 Task: Add Sprouts Organic Tomato Paste to the cart.
Action: Mouse pressed left at (20, 82)
Screenshot: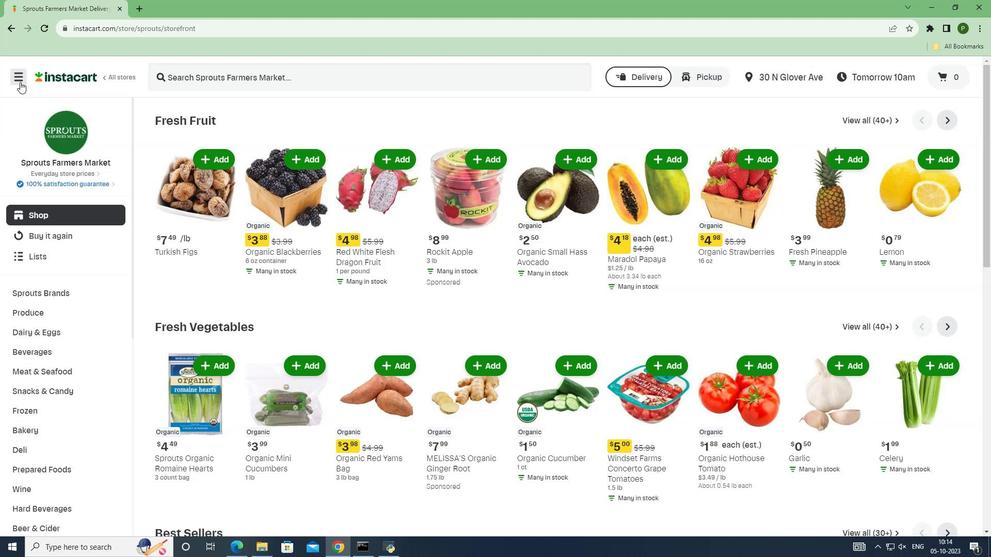 
Action: Mouse moved to (54, 289)
Screenshot: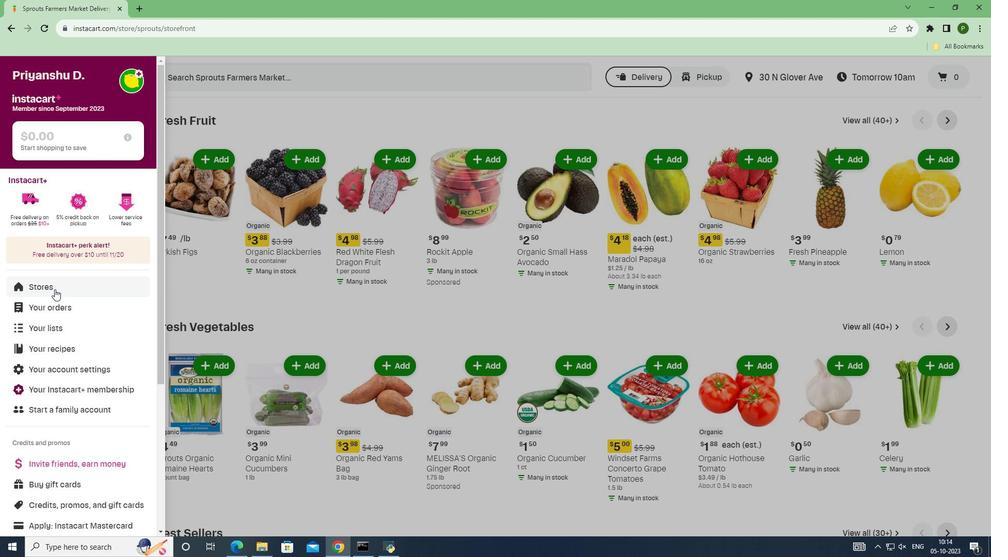 
Action: Mouse pressed left at (54, 289)
Screenshot: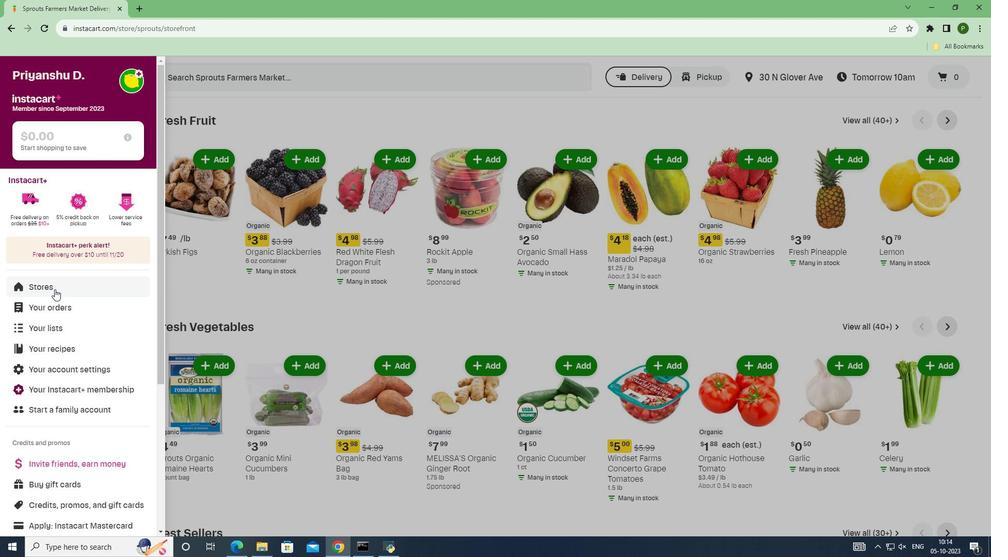 
Action: Mouse moved to (226, 122)
Screenshot: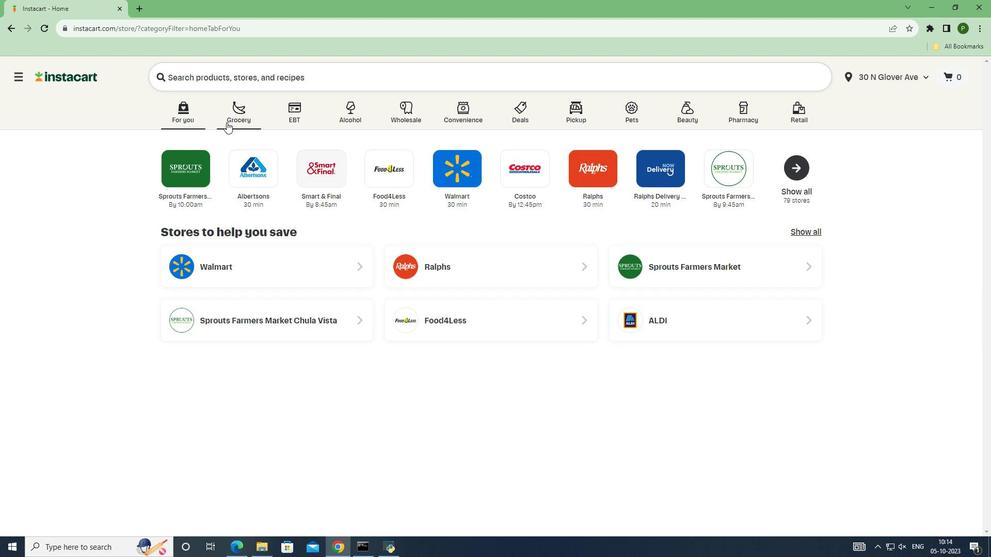 
Action: Mouse pressed left at (226, 122)
Screenshot: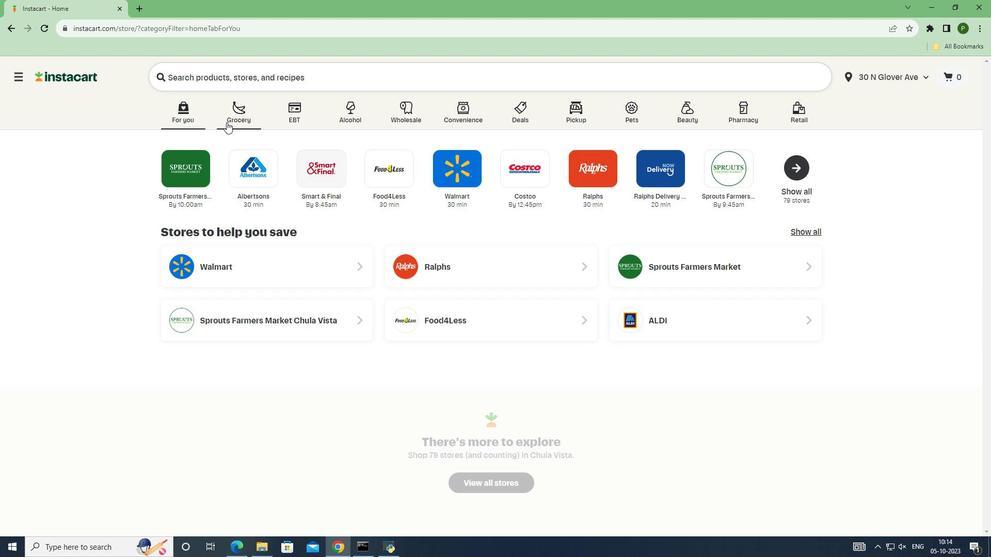
Action: Mouse moved to (644, 236)
Screenshot: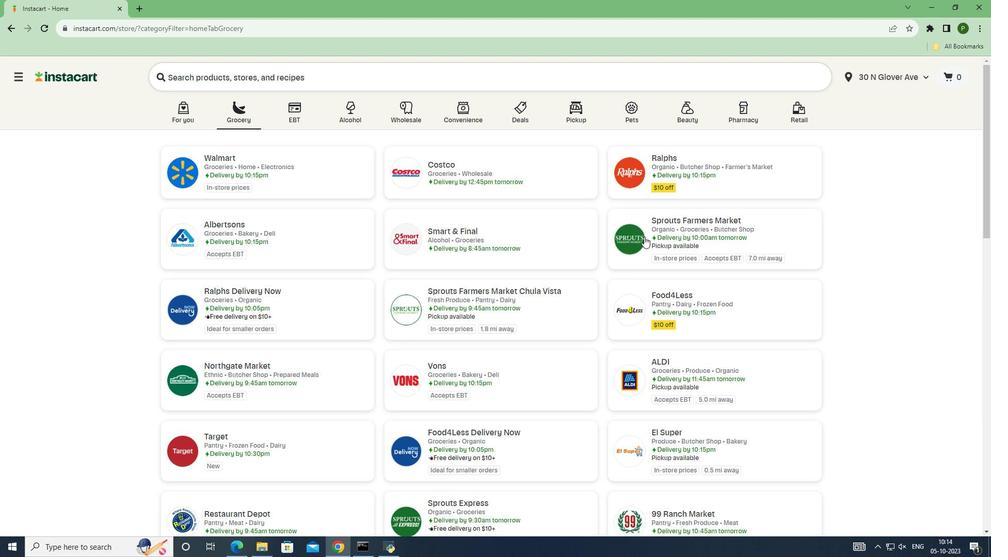 
Action: Mouse pressed left at (644, 236)
Screenshot: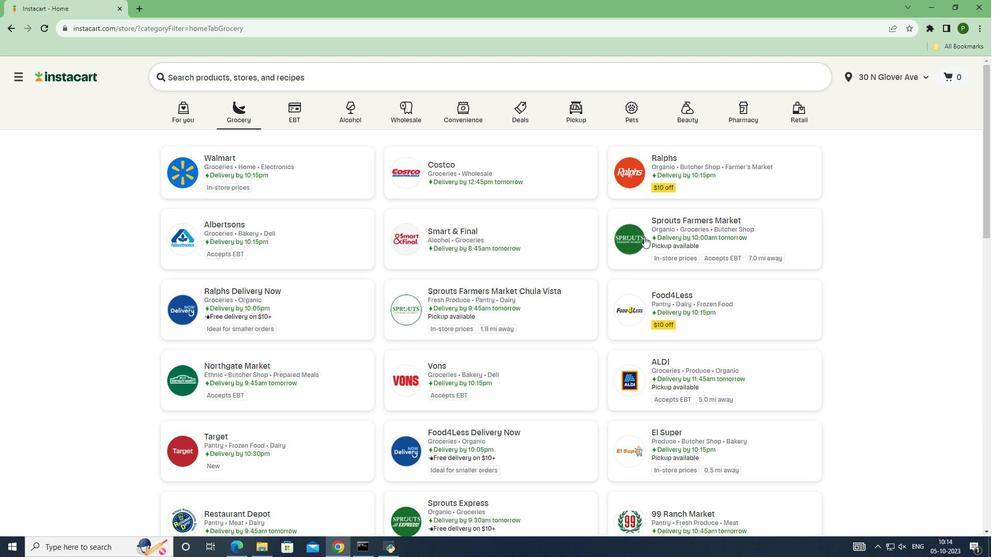 
Action: Mouse moved to (83, 296)
Screenshot: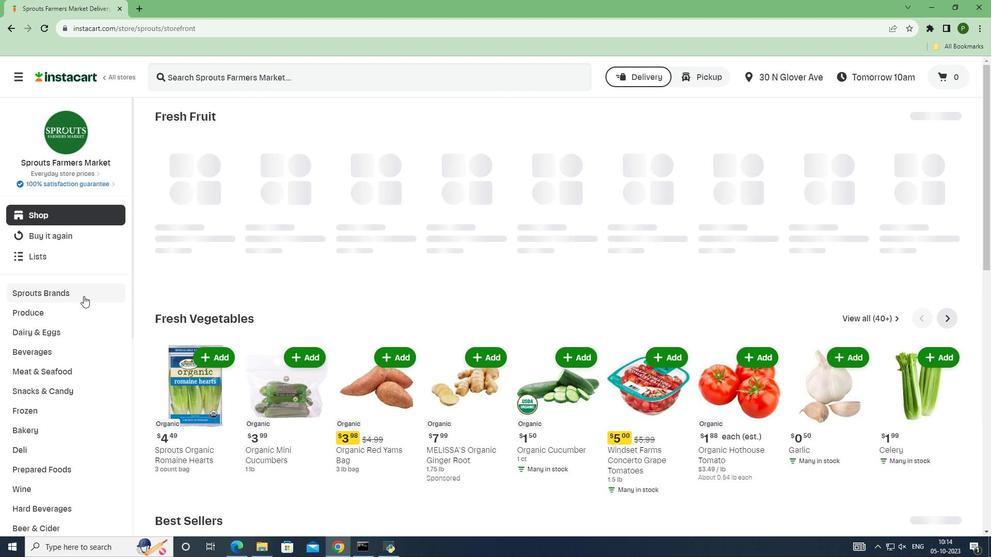 
Action: Mouse pressed left at (83, 296)
Screenshot: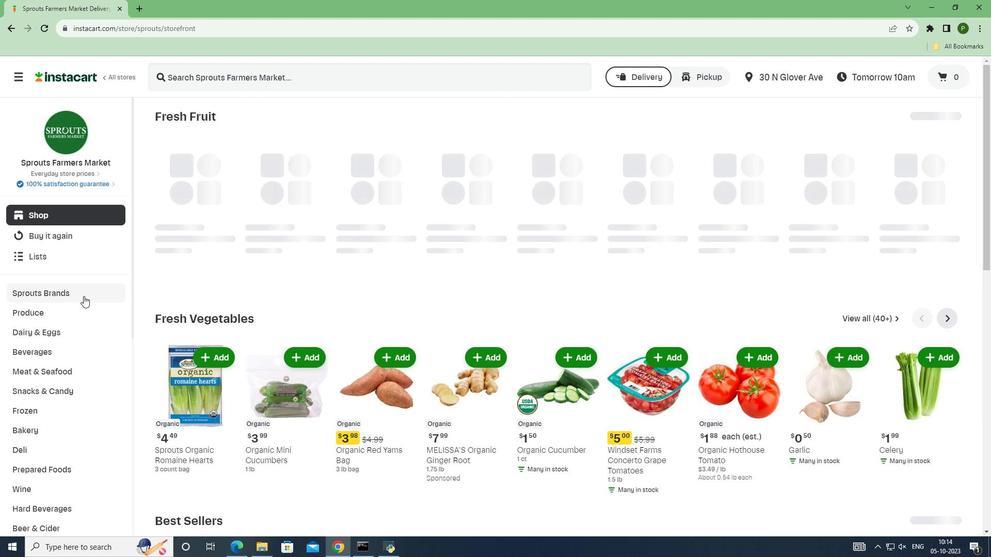 
Action: Mouse moved to (65, 374)
Screenshot: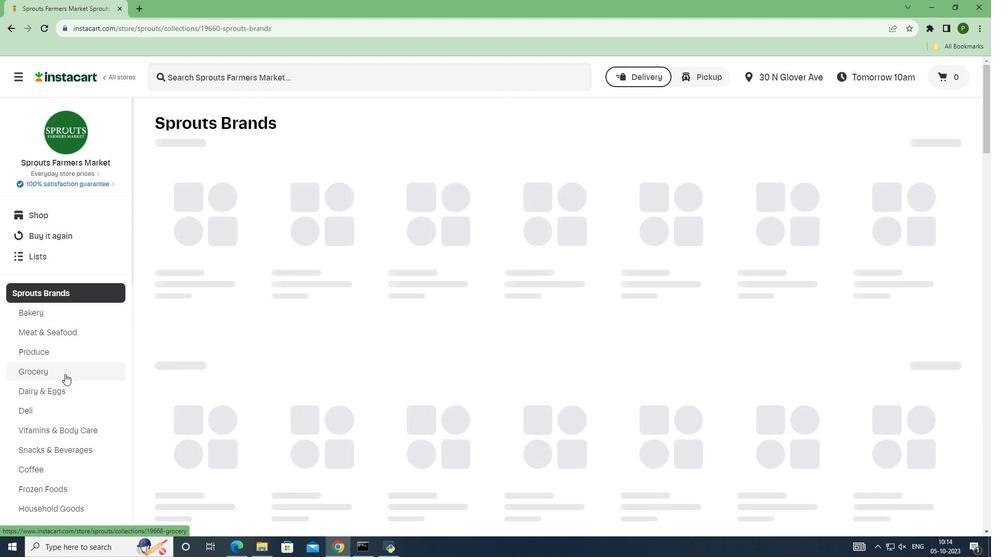 
Action: Mouse pressed left at (65, 374)
Screenshot: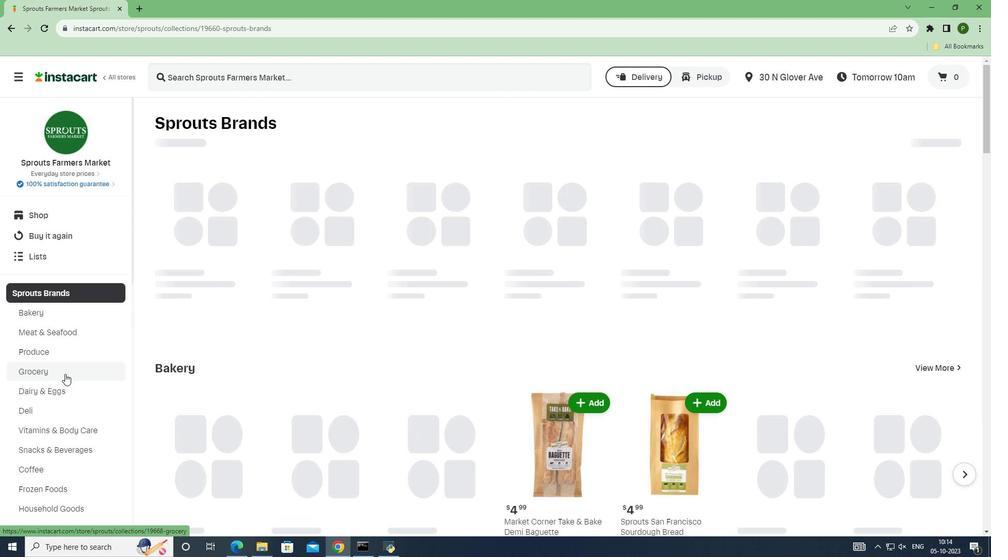 
Action: Mouse moved to (256, 233)
Screenshot: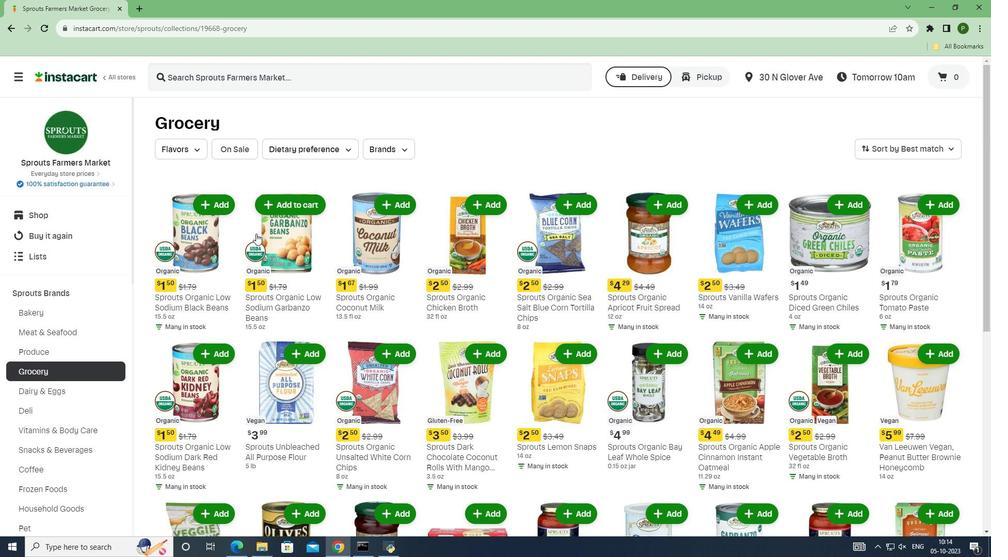
Action: Mouse scrolled (256, 233) with delta (0, 0)
Screenshot: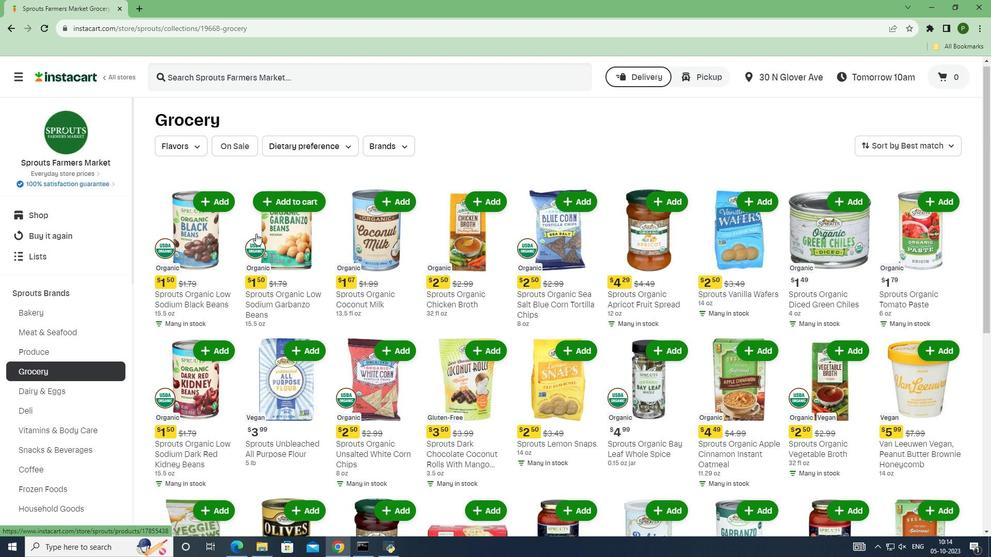 
Action: Mouse moved to (904, 148)
Screenshot: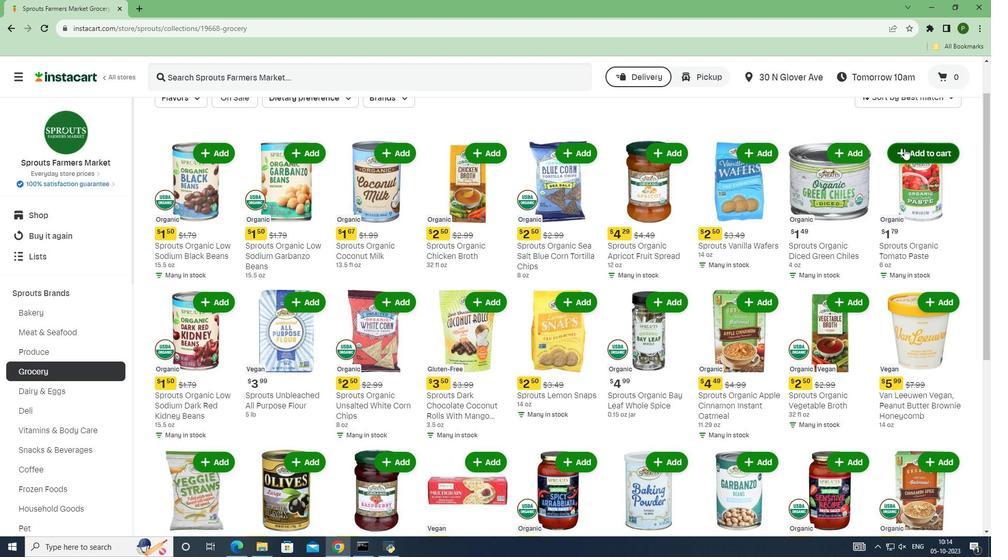 
Action: Mouse pressed left at (904, 148)
Screenshot: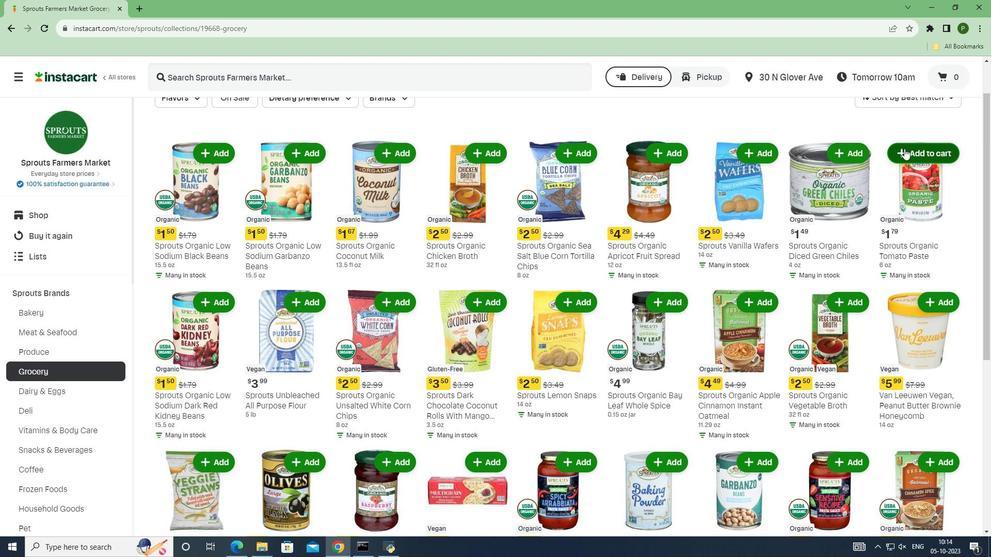 
